 Task: Apply numbered list to the description text.
Action: Mouse moved to (164, 175)
Screenshot: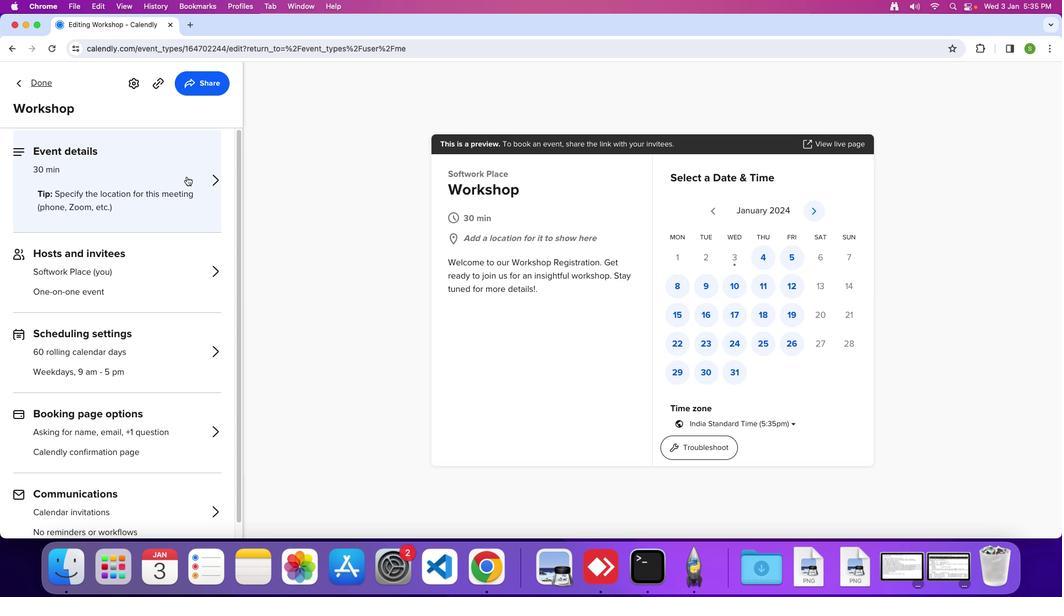 
Action: Mouse pressed left at (164, 175)
Screenshot: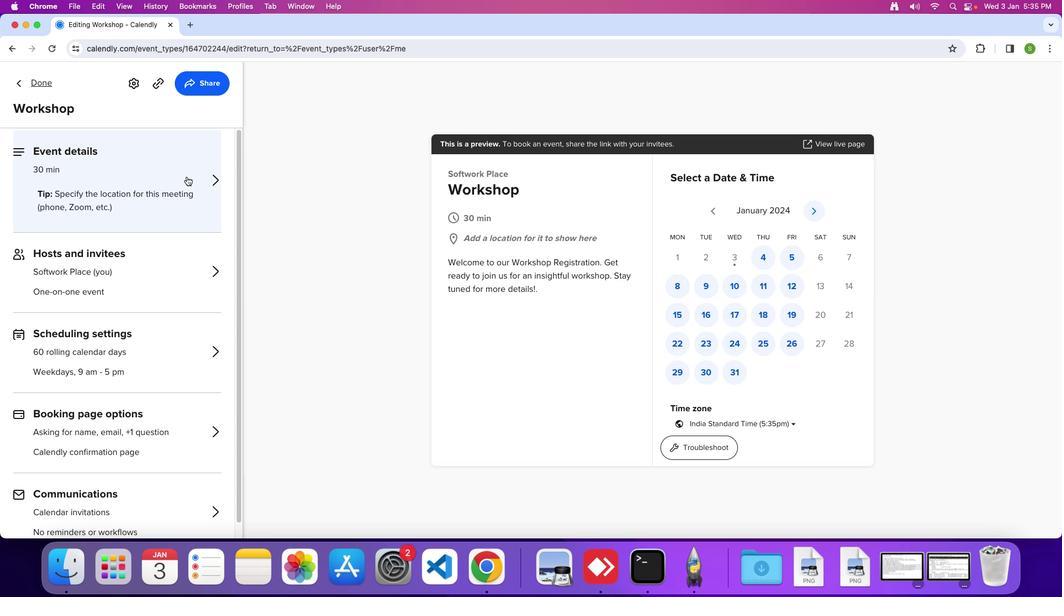 
Action: Mouse moved to (178, 168)
Screenshot: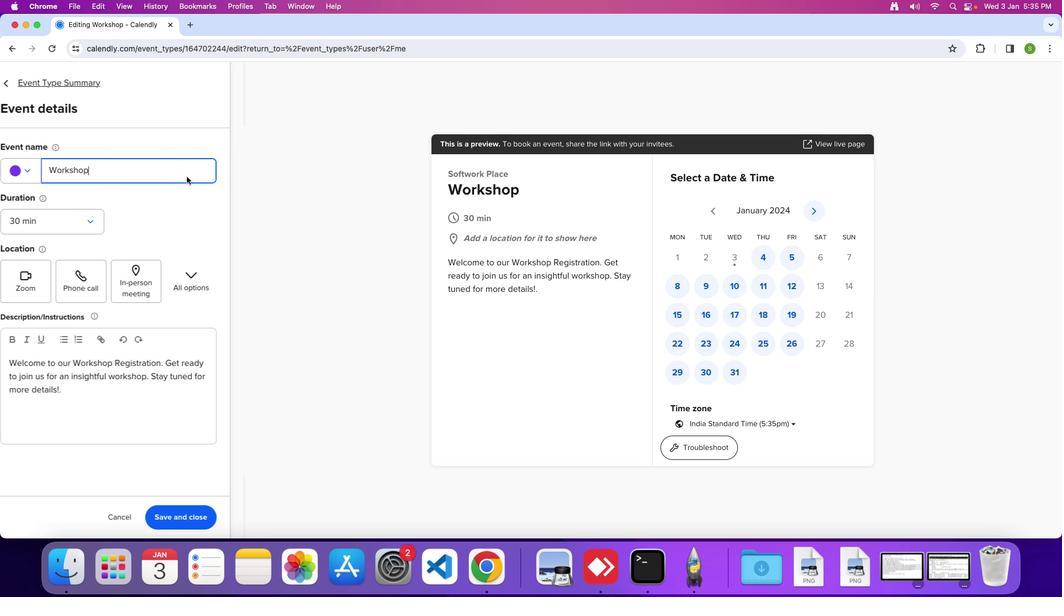 
Action: Mouse pressed left at (178, 168)
Screenshot: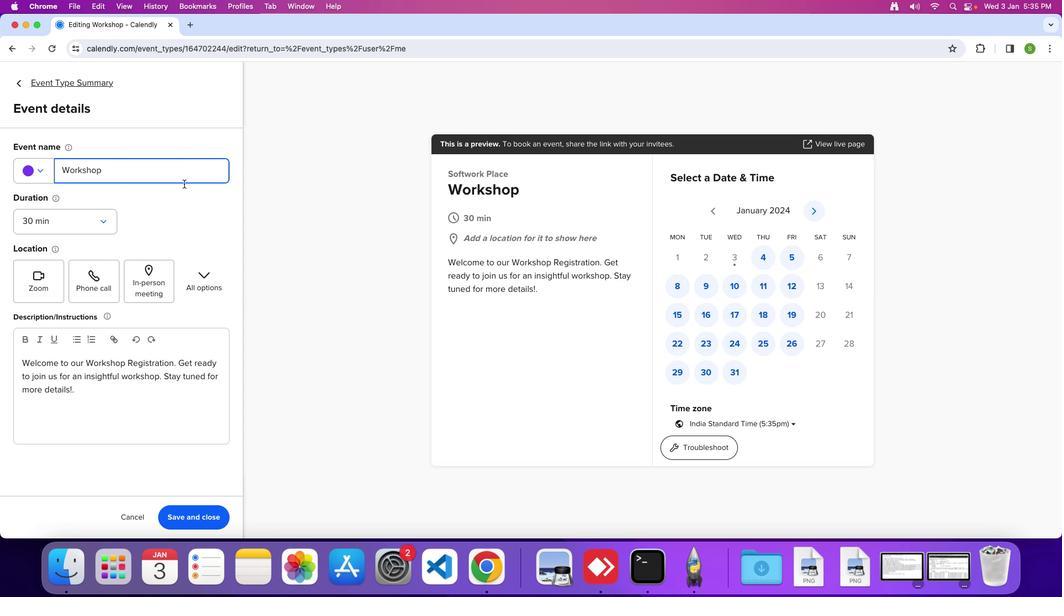 
Action: Mouse moved to (117, 390)
Screenshot: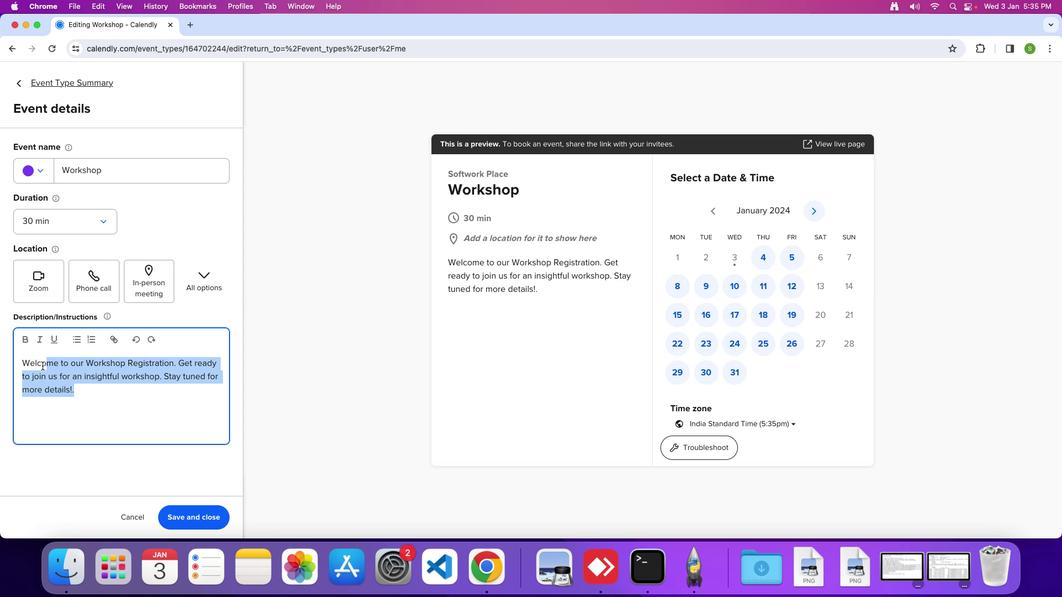
Action: Mouse pressed left at (117, 390)
Screenshot: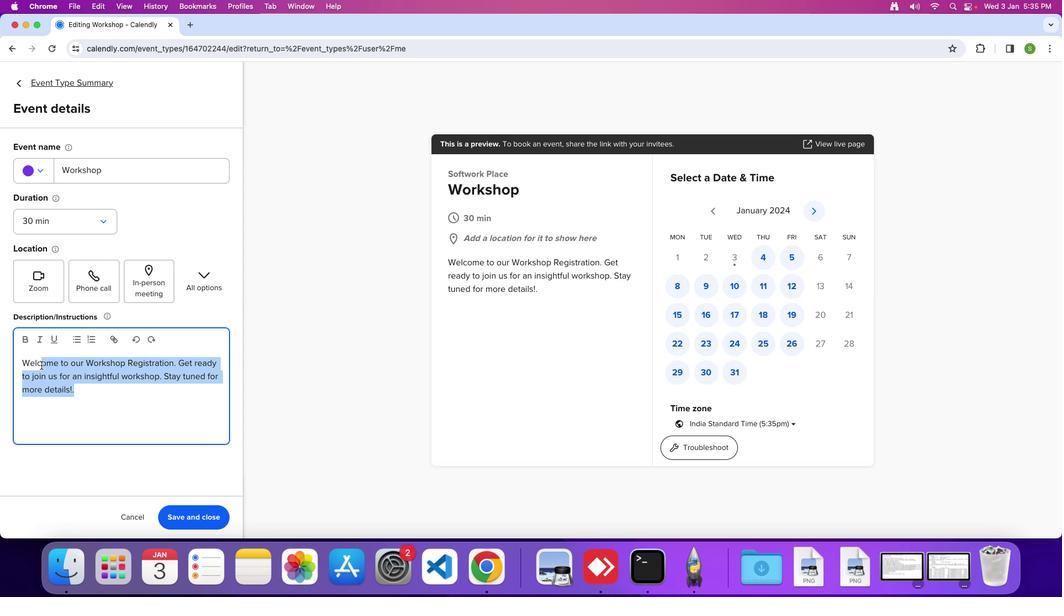 
Action: Mouse moved to (80, 331)
Screenshot: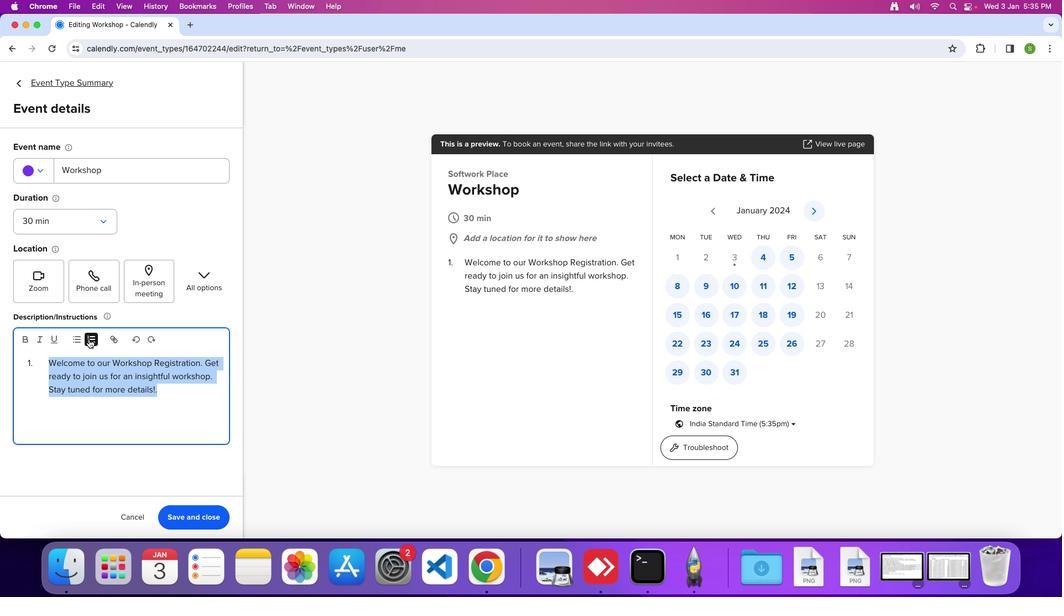 
Action: Mouse pressed left at (80, 331)
Screenshot: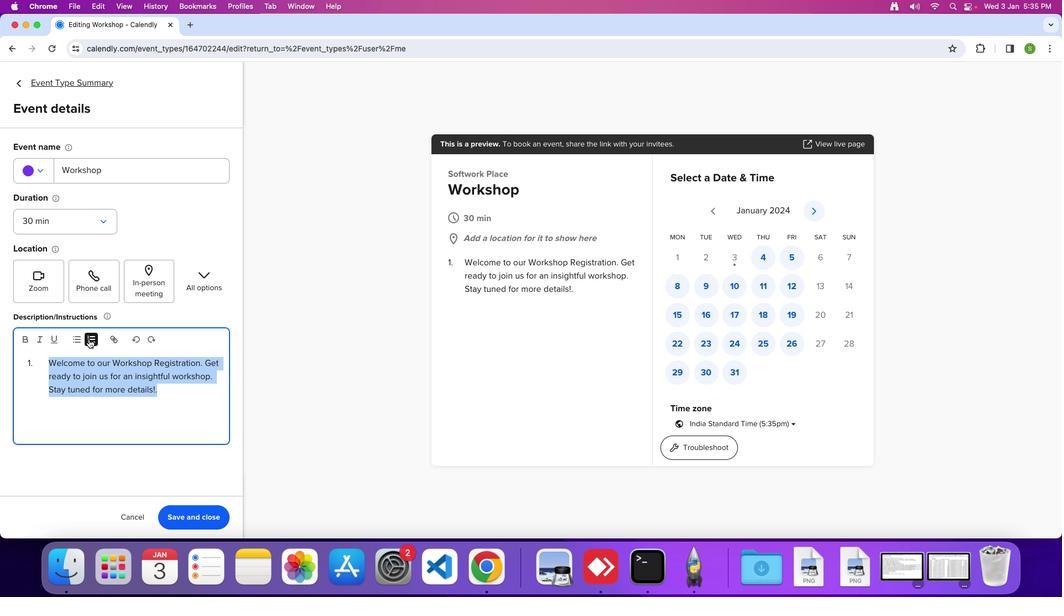
Action: Mouse moved to (182, 507)
Screenshot: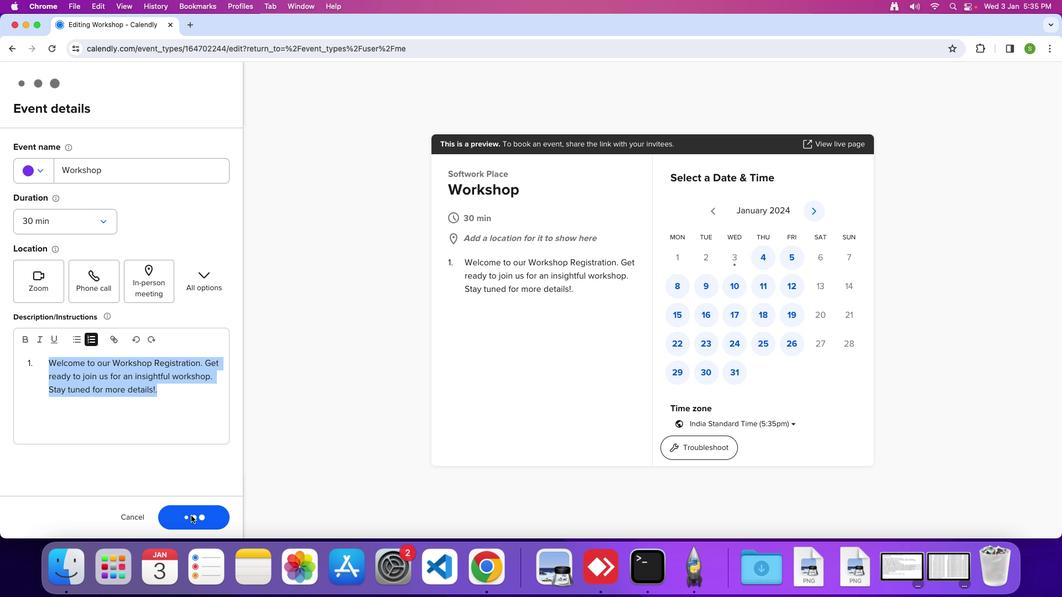 
Action: Mouse pressed left at (182, 507)
Screenshot: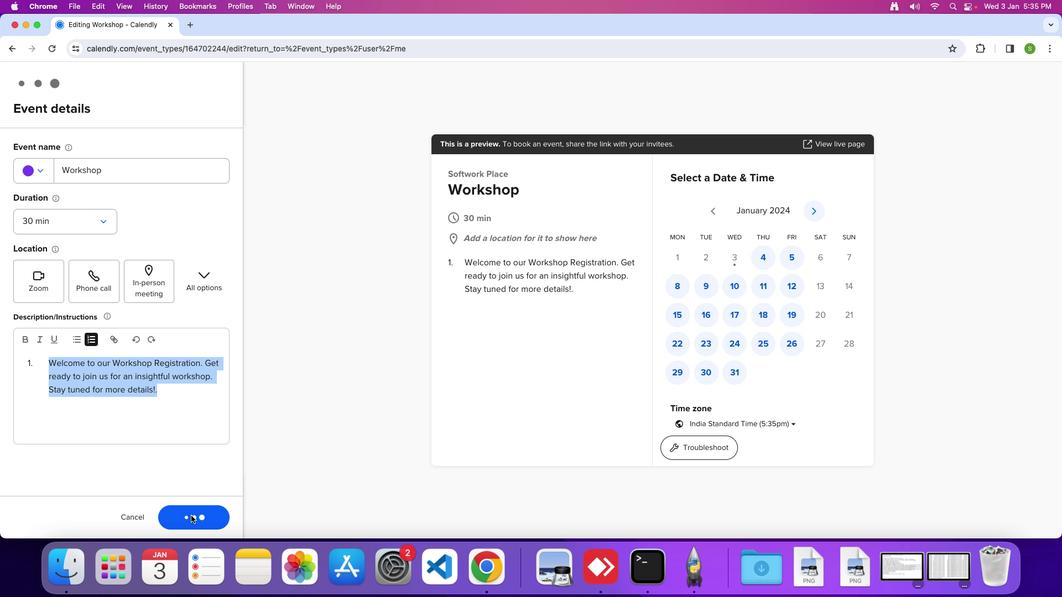 
